 Task: Sort the products in the category "Pest Control" by relevance.
Action: Mouse moved to (769, 268)
Screenshot: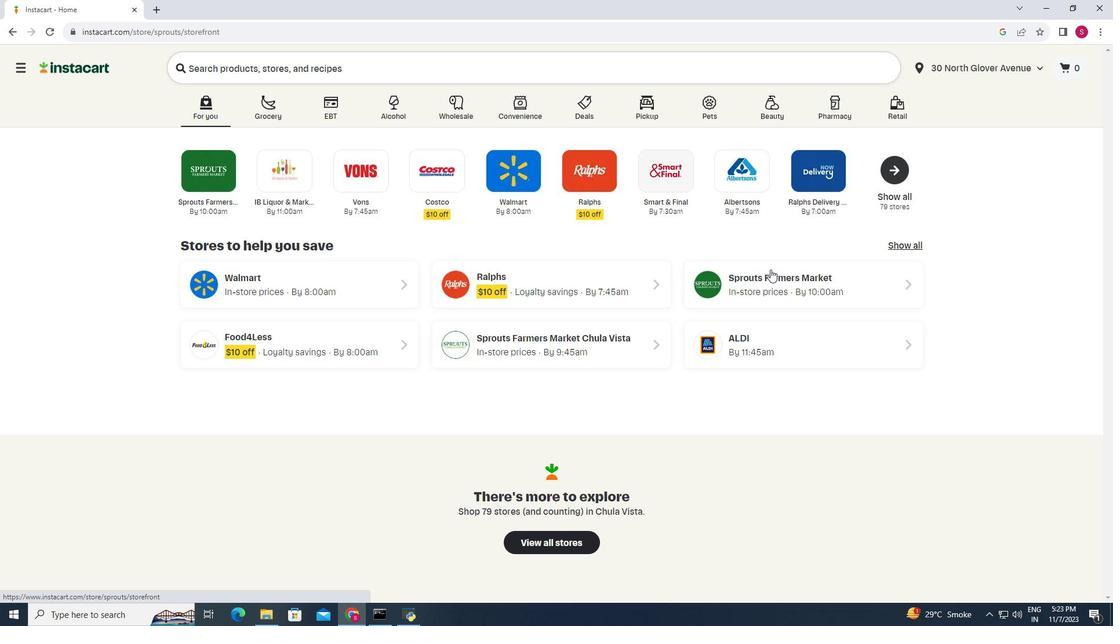 
Action: Mouse pressed left at (769, 268)
Screenshot: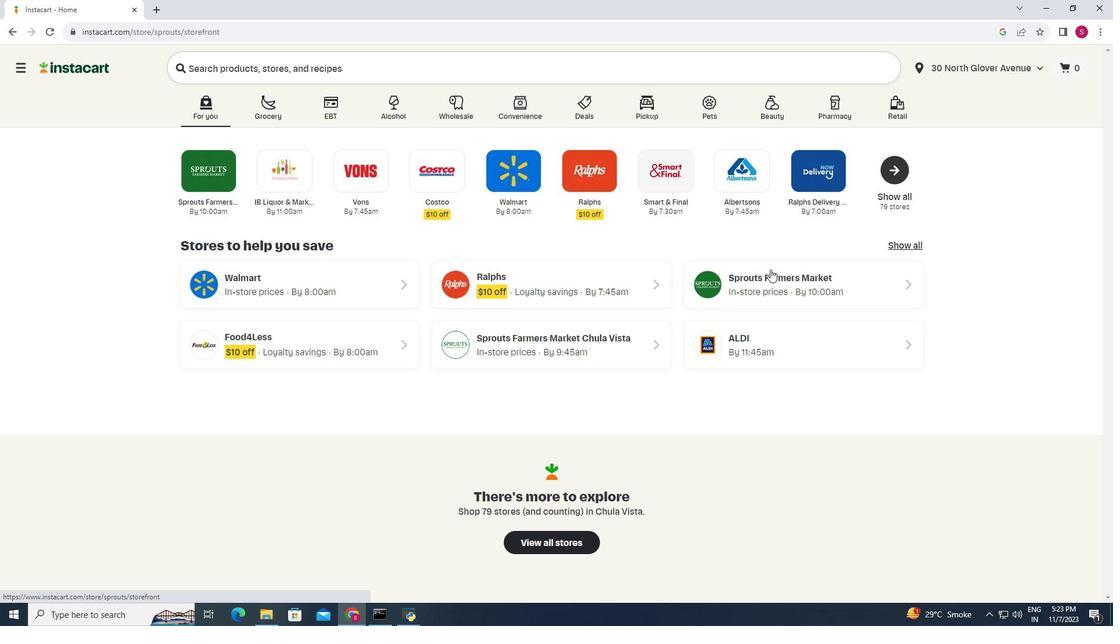 
Action: Mouse moved to (65, 399)
Screenshot: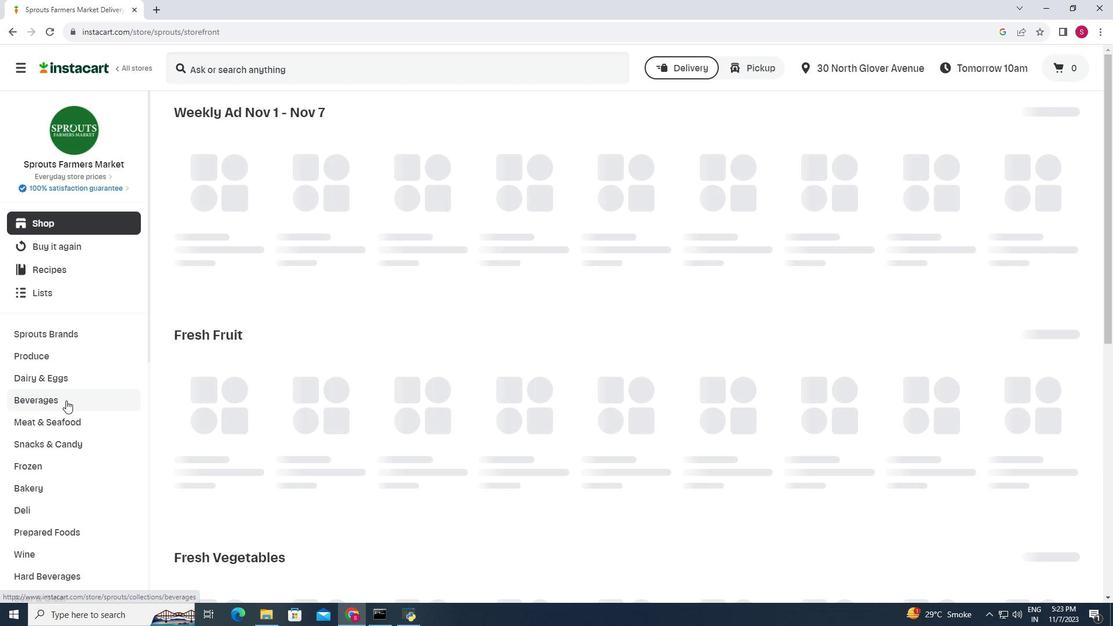 
Action: Mouse scrolled (65, 399) with delta (0, 0)
Screenshot: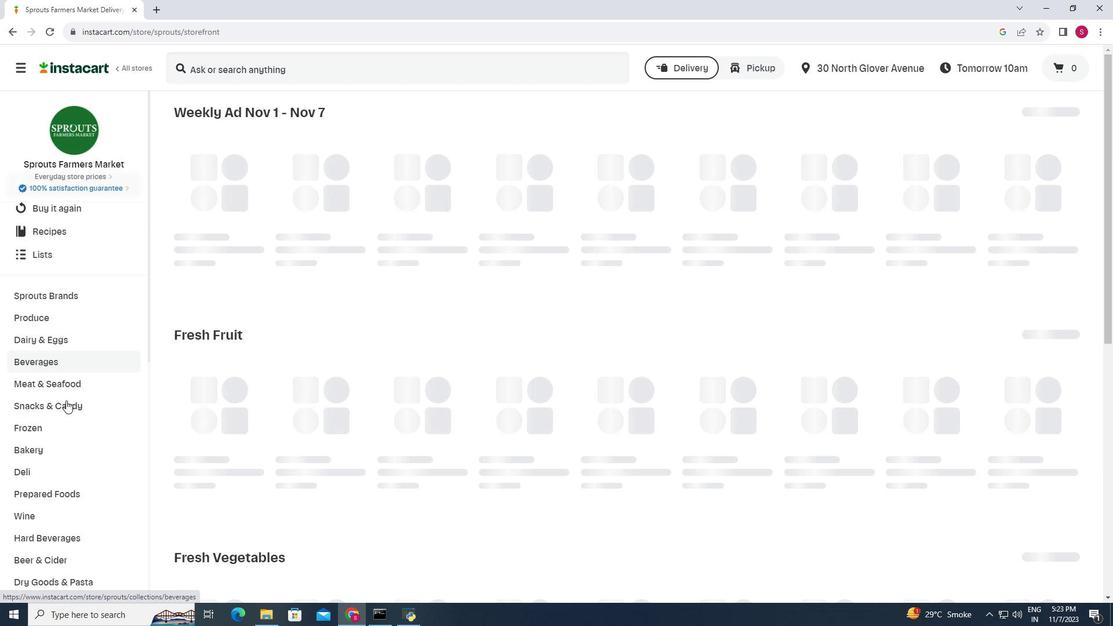 
Action: Mouse scrolled (65, 399) with delta (0, 0)
Screenshot: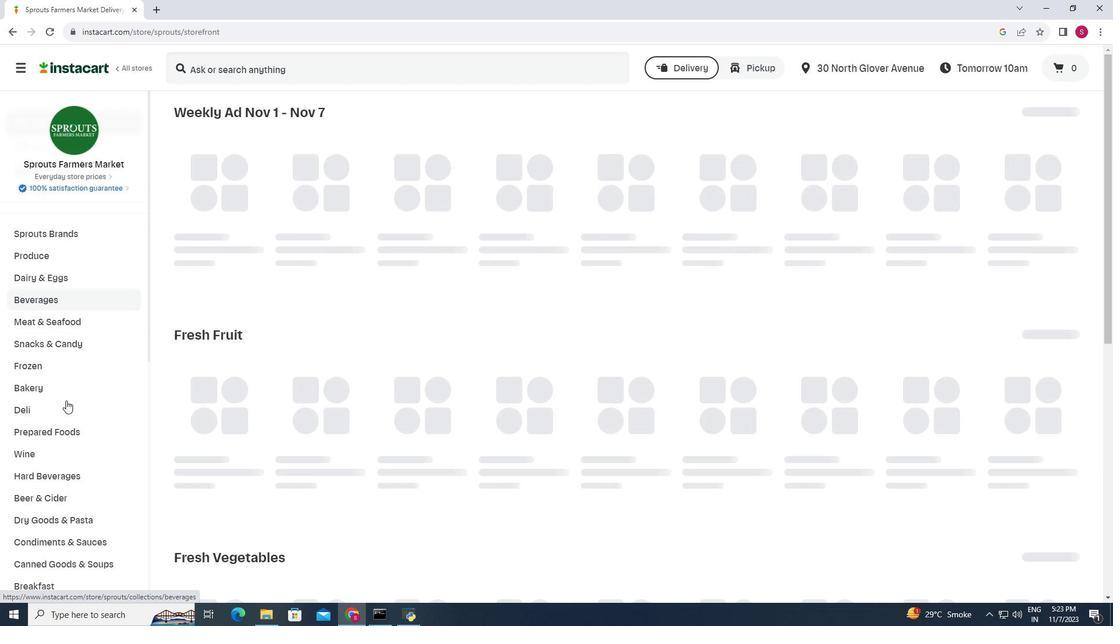 
Action: Mouse scrolled (65, 399) with delta (0, 0)
Screenshot: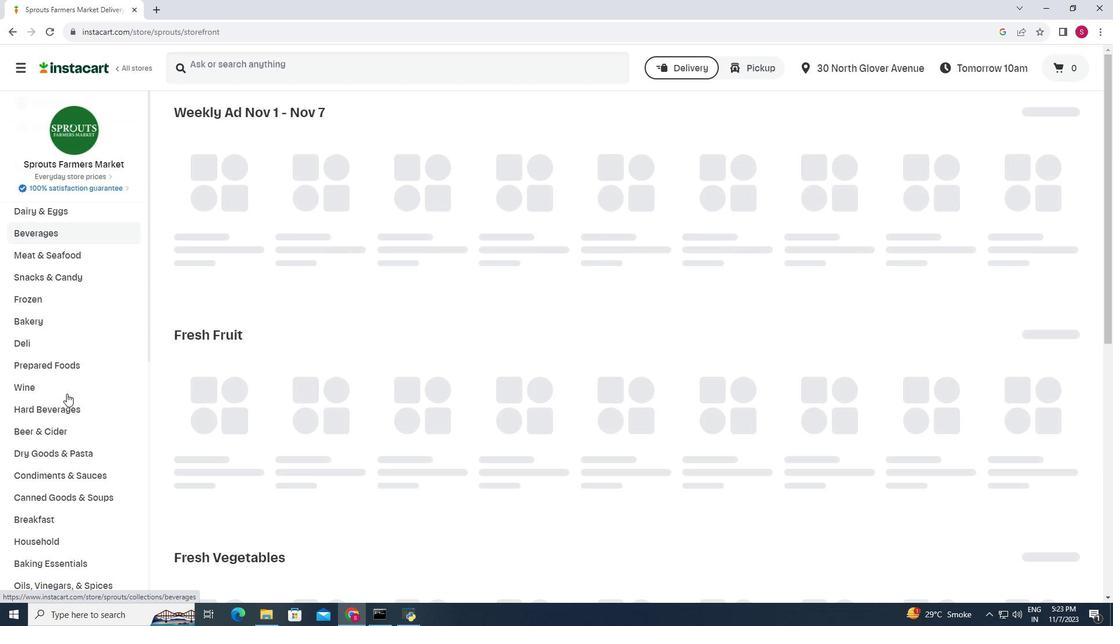 
Action: Mouse moved to (64, 391)
Screenshot: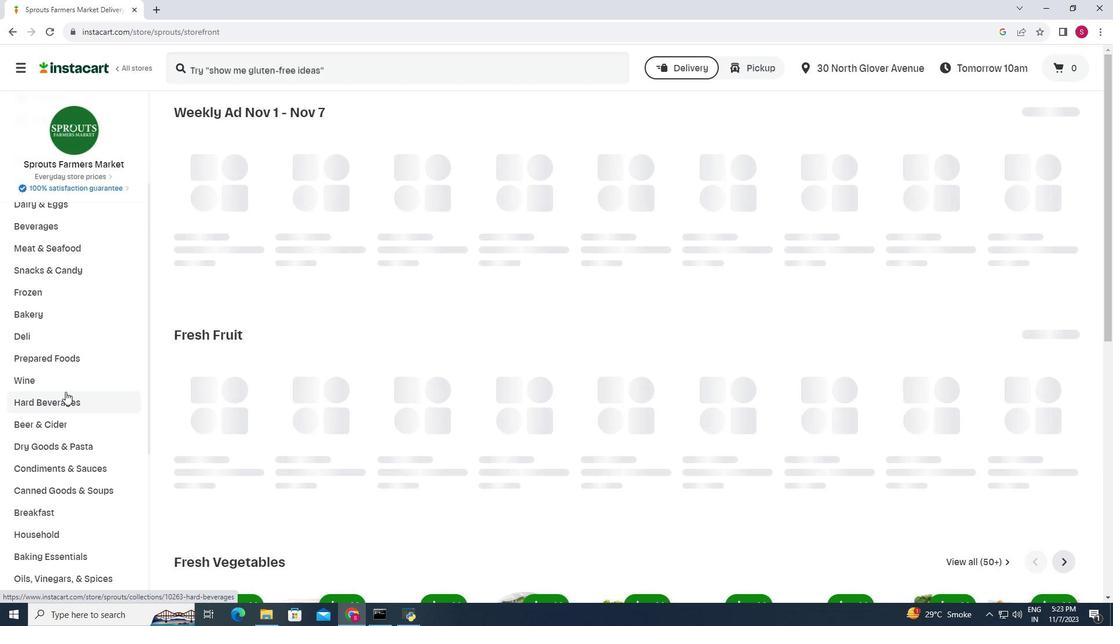 
Action: Mouse scrolled (64, 390) with delta (0, 0)
Screenshot: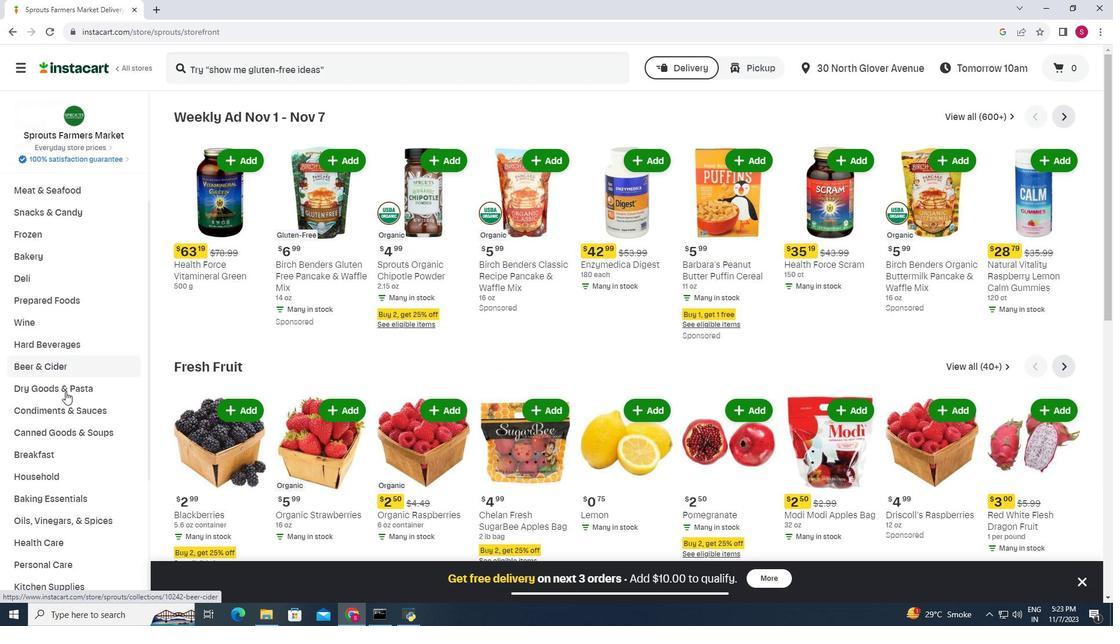 
Action: Mouse moved to (63, 475)
Screenshot: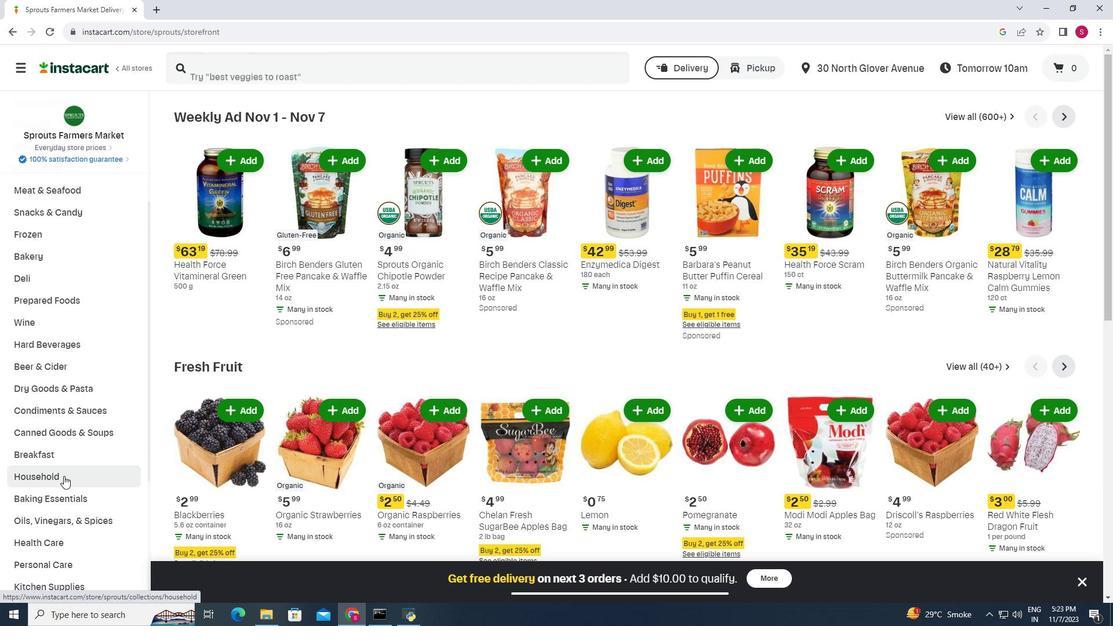 
Action: Mouse pressed left at (63, 475)
Screenshot: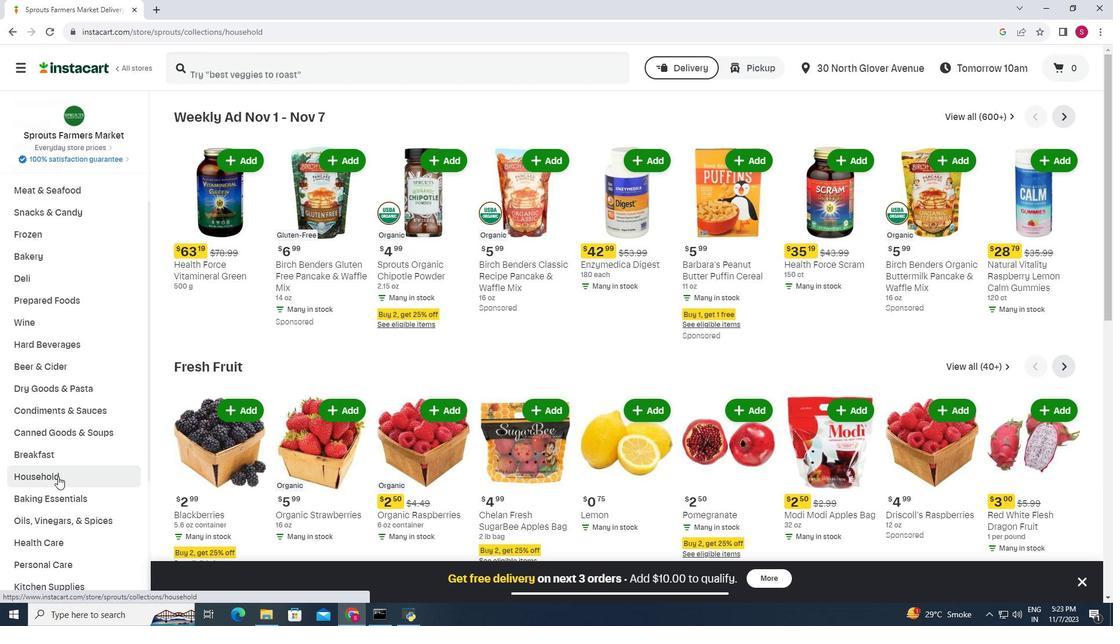 
Action: Mouse moved to (732, 143)
Screenshot: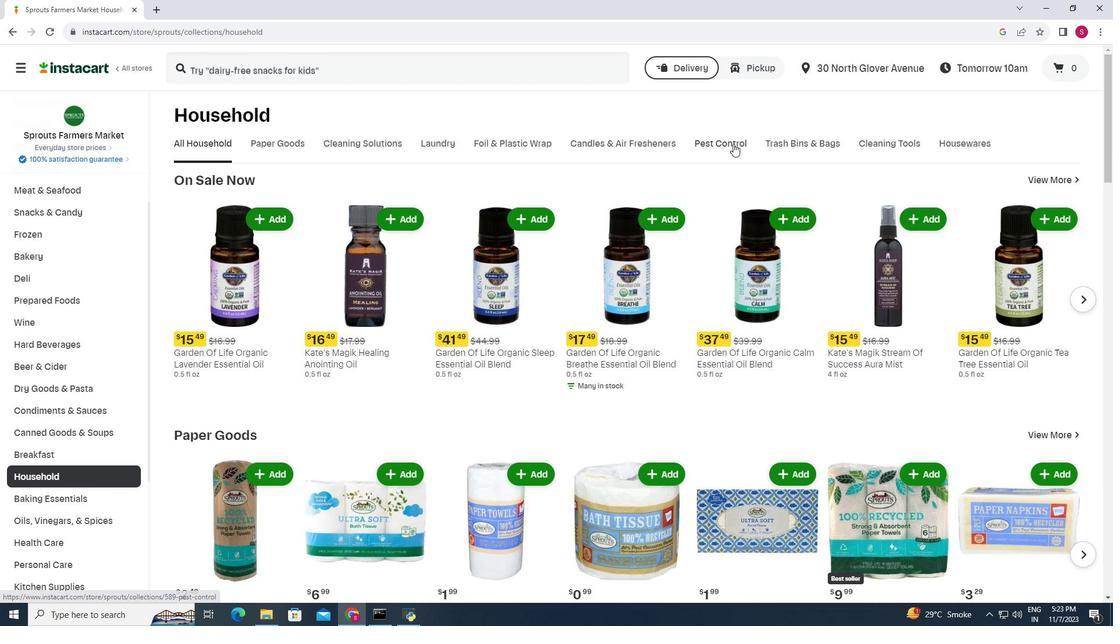 
Action: Mouse pressed left at (732, 143)
Screenshot: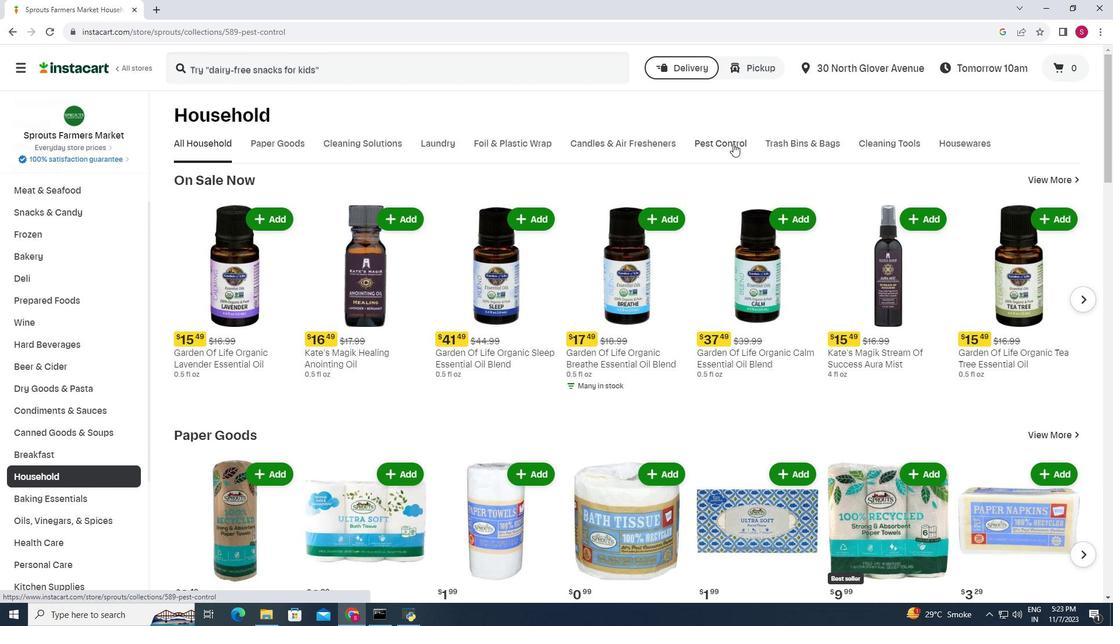 
Action: Mouse moved to (1055, 184)
Screenshot: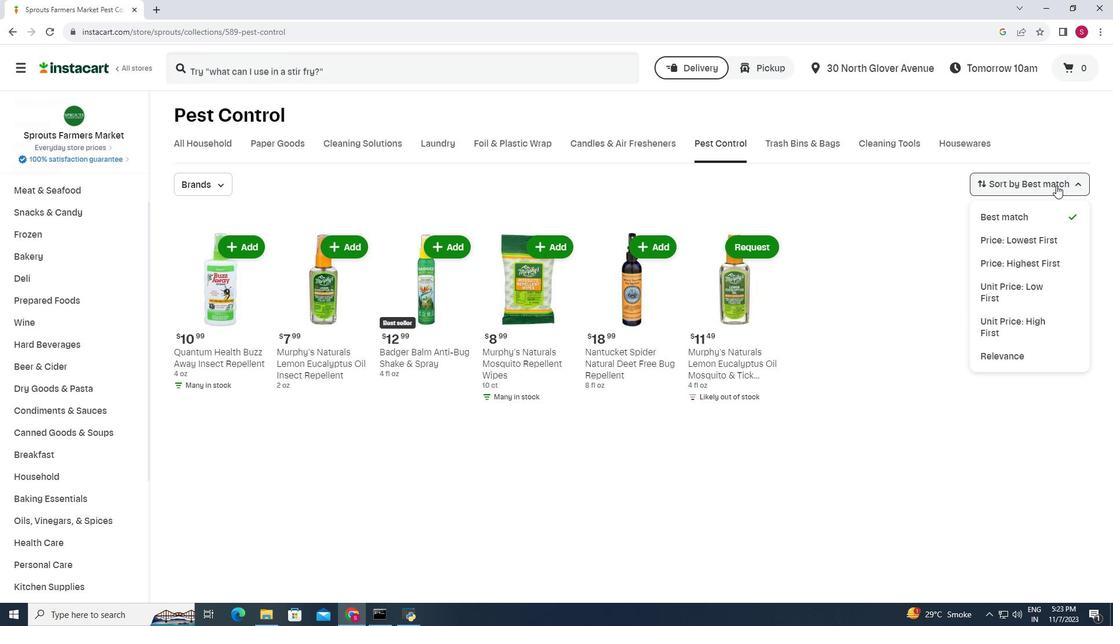 
Action: Mouse pressed left at (1055, 184)
Screenshot: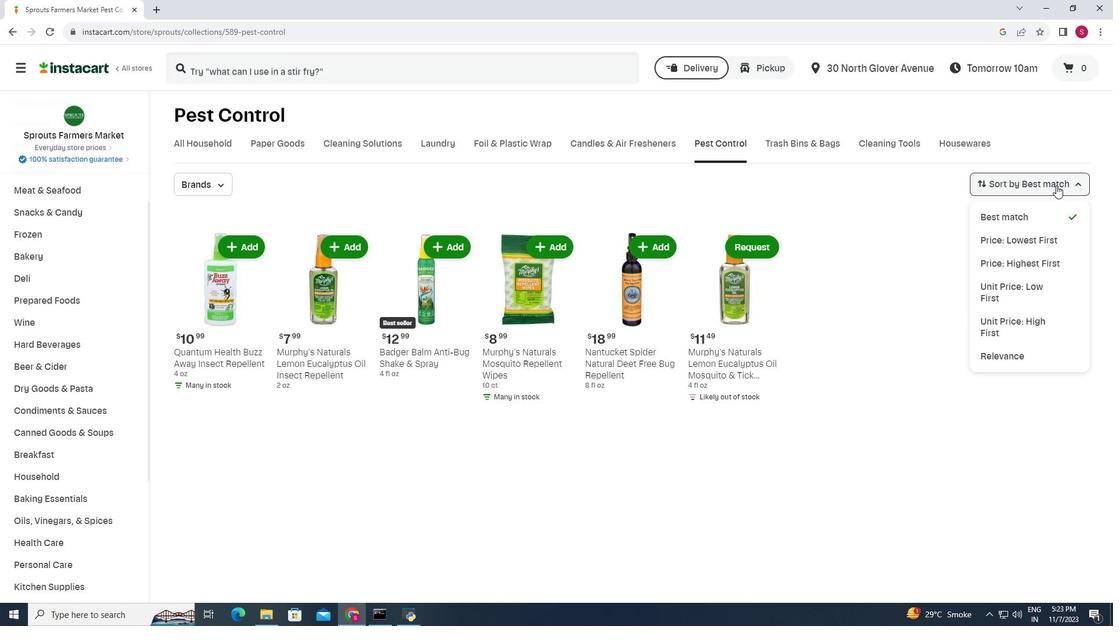
Action: Mouse moved to (1029, 349)
Screenshot: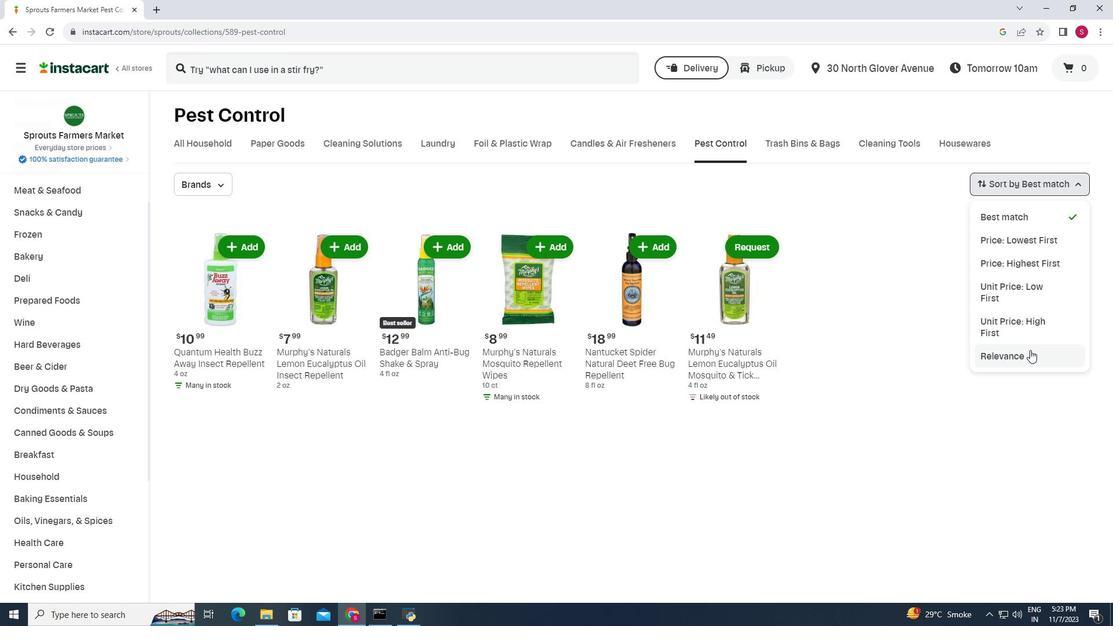 
Action: Mouse pressed left at (1029, 349)
Screenshot: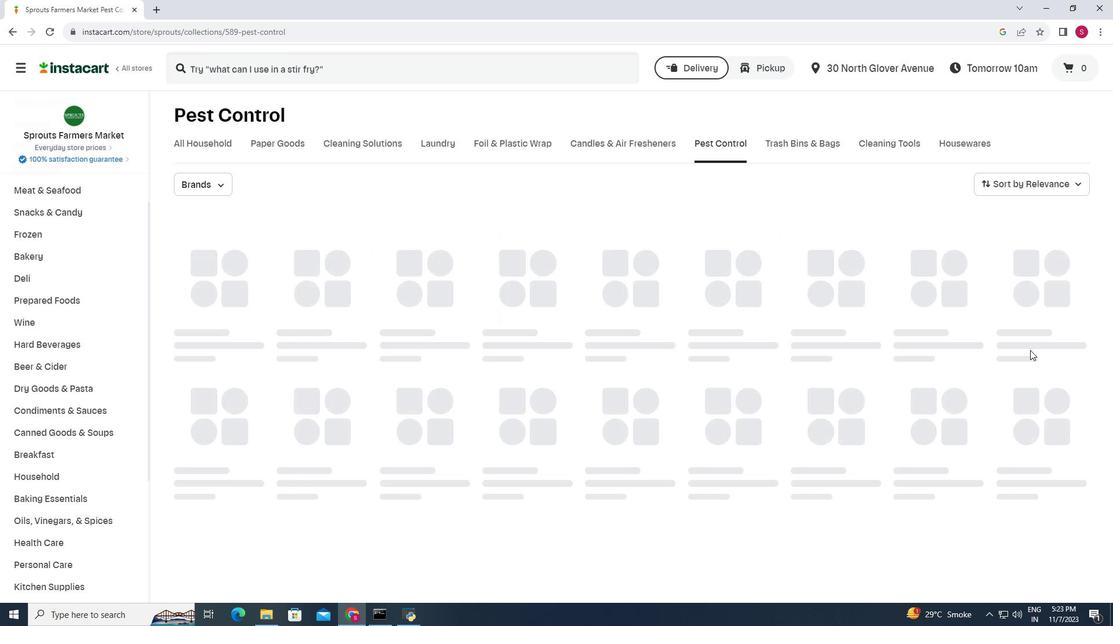 
Action: Mouse moved to (842, 246)
Screenshot: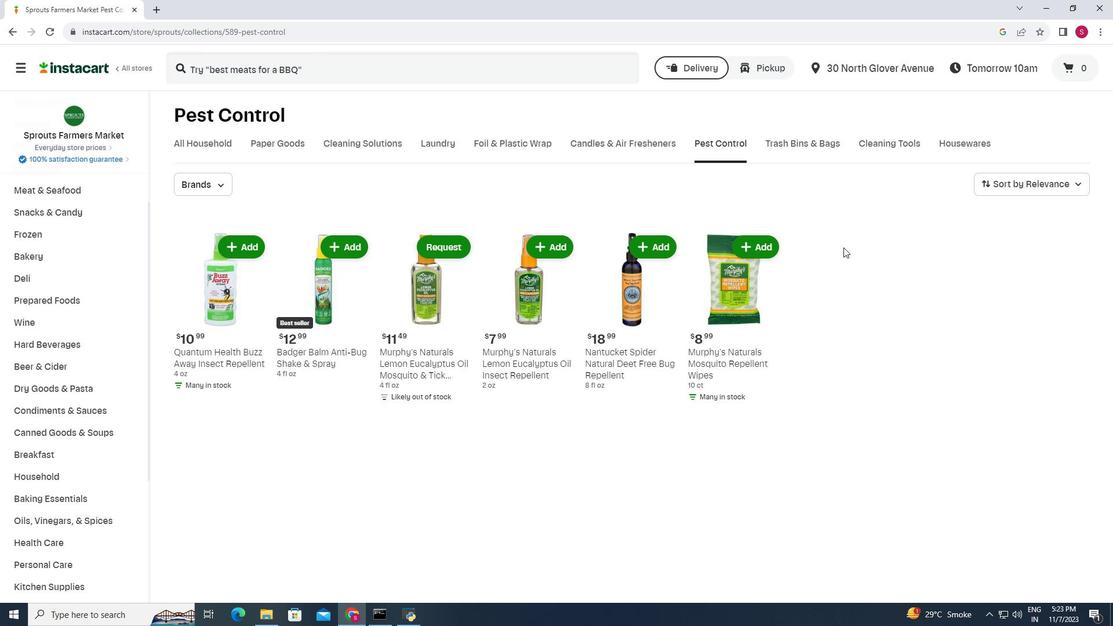 
